 Task: Change  the formatting of the data to Which is Less than 5, In conditional formating, put the option 'Green Fill with Dark Green Text. . 'add another formatting option Format As Table, insert the option Orang Table style Medium 3 In the sheet   Inspire Sales templetes book
Action: Mouse moved to (716, 629)
Screenshot: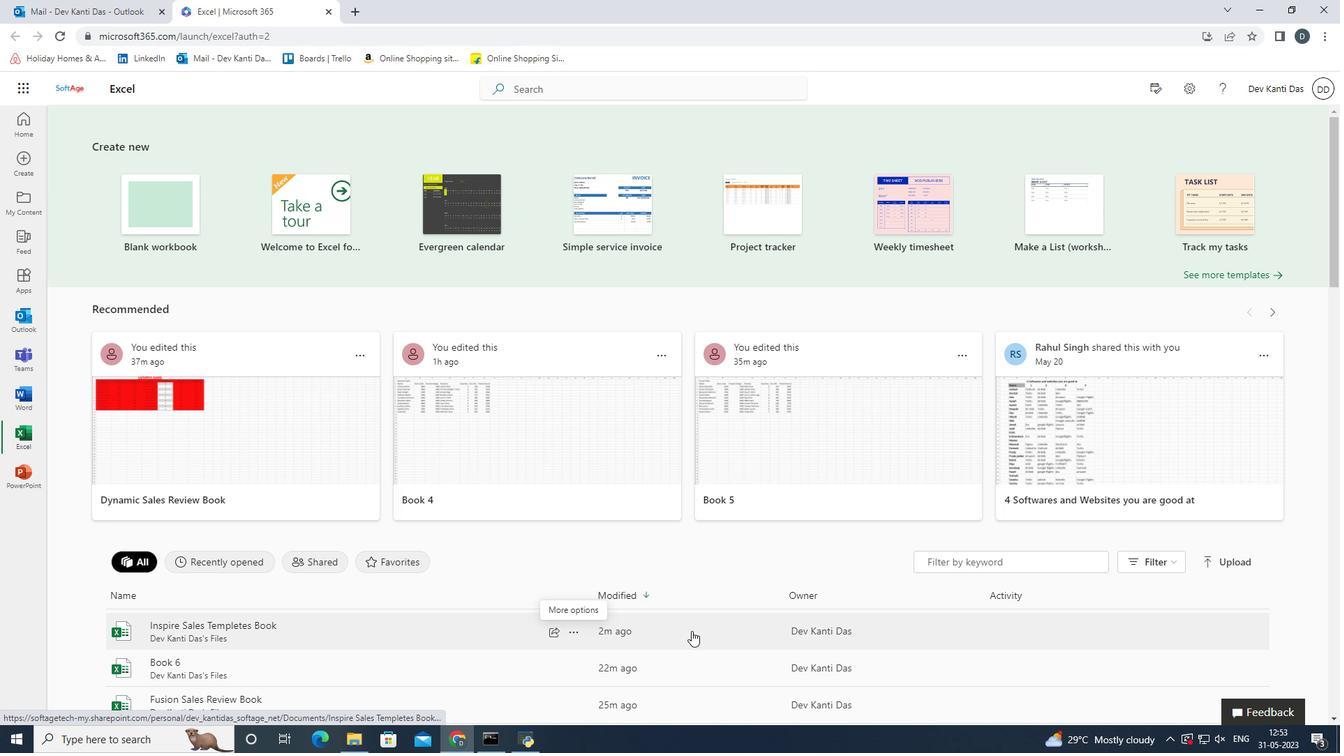 
Action: Mouse pressed left at (716, 629)
Screenshot: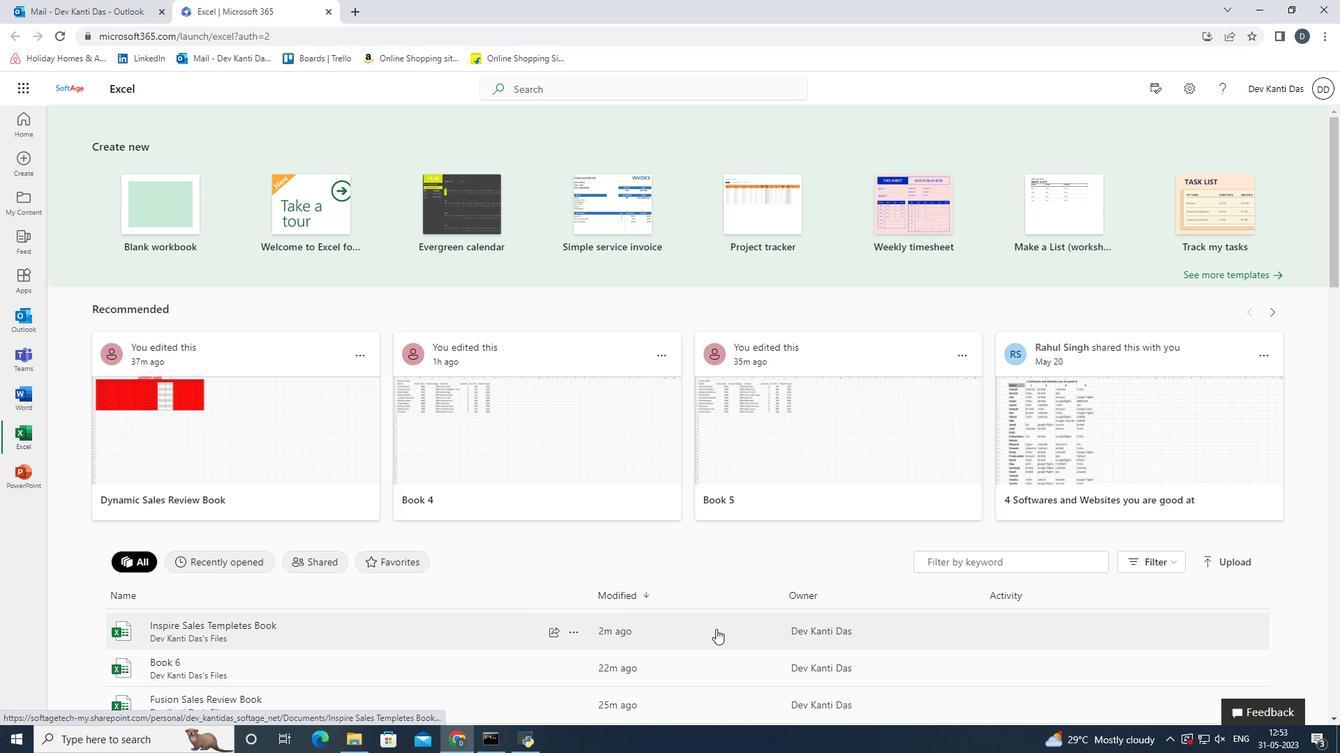 
Action: Mouse moved to (83, 256)
Screenshot: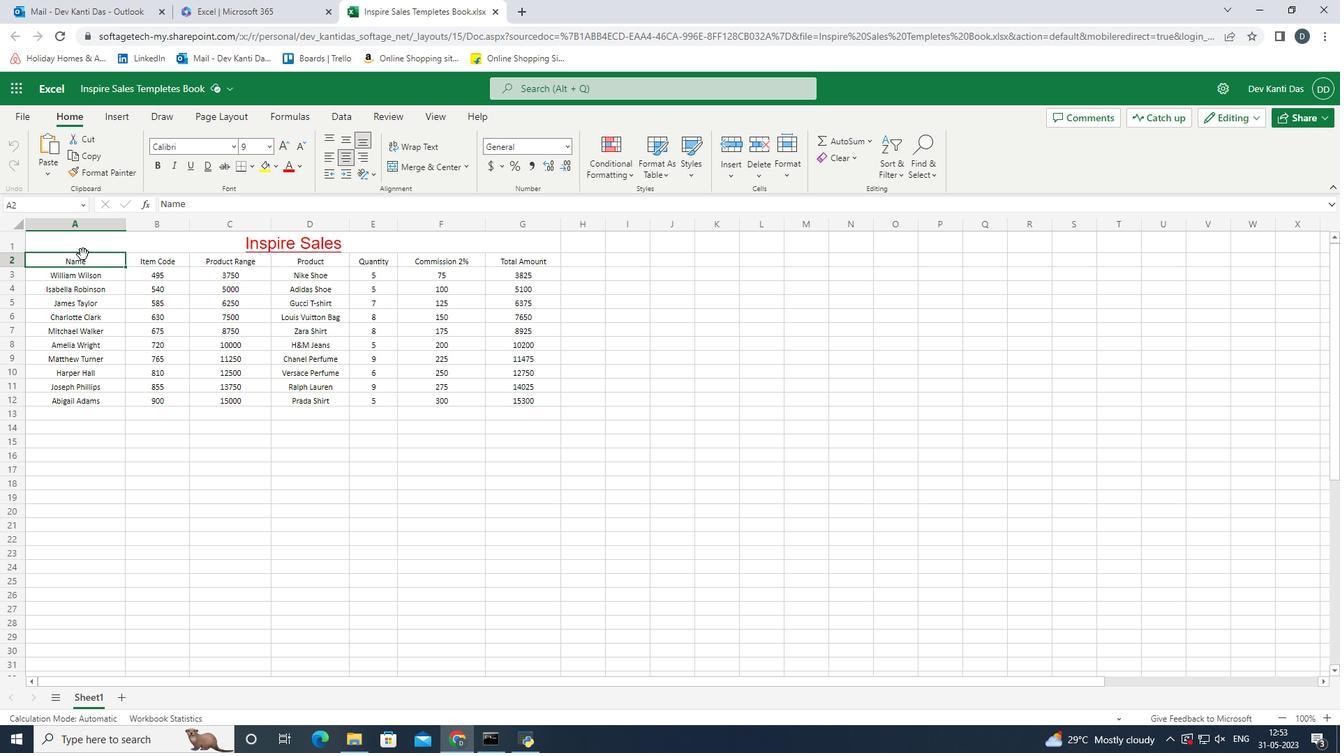 
Action: Mouse pressed left at (83, 256)
Screenshot: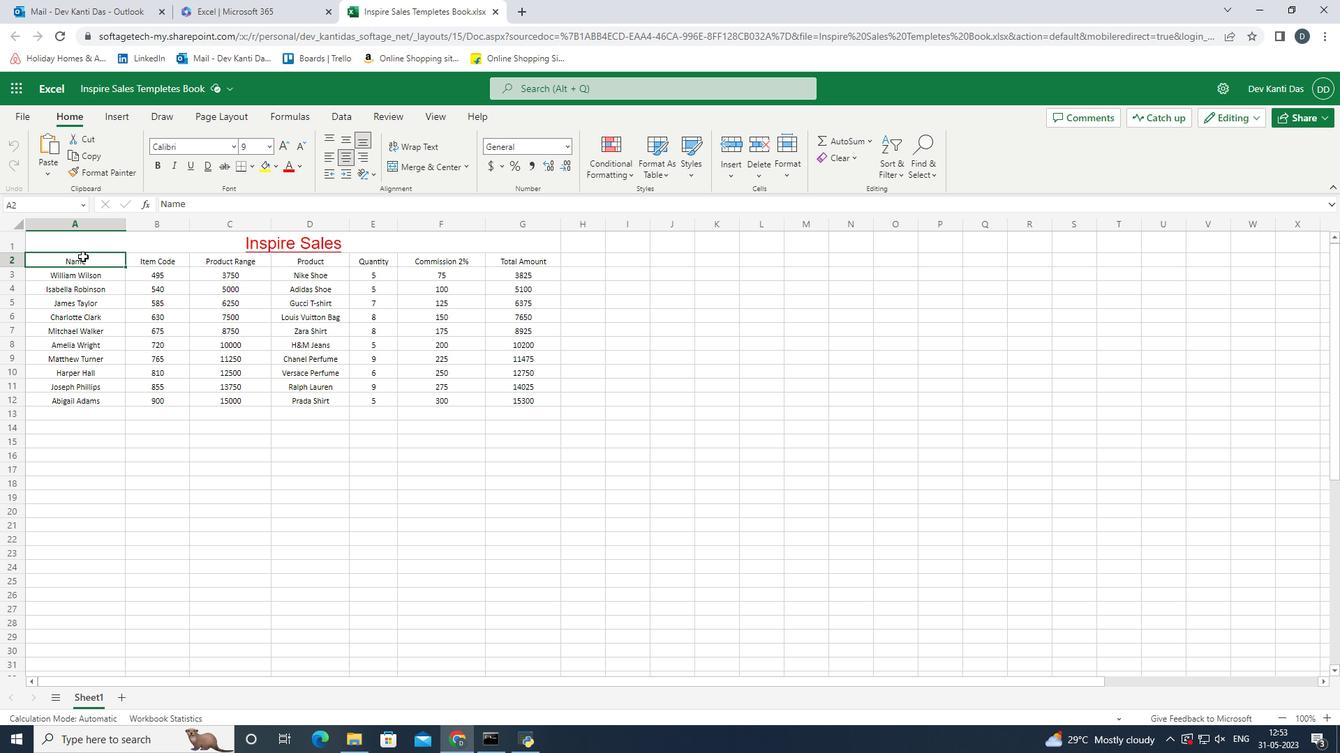 
Action: Mouse moved to (626, 172)
Screenshot: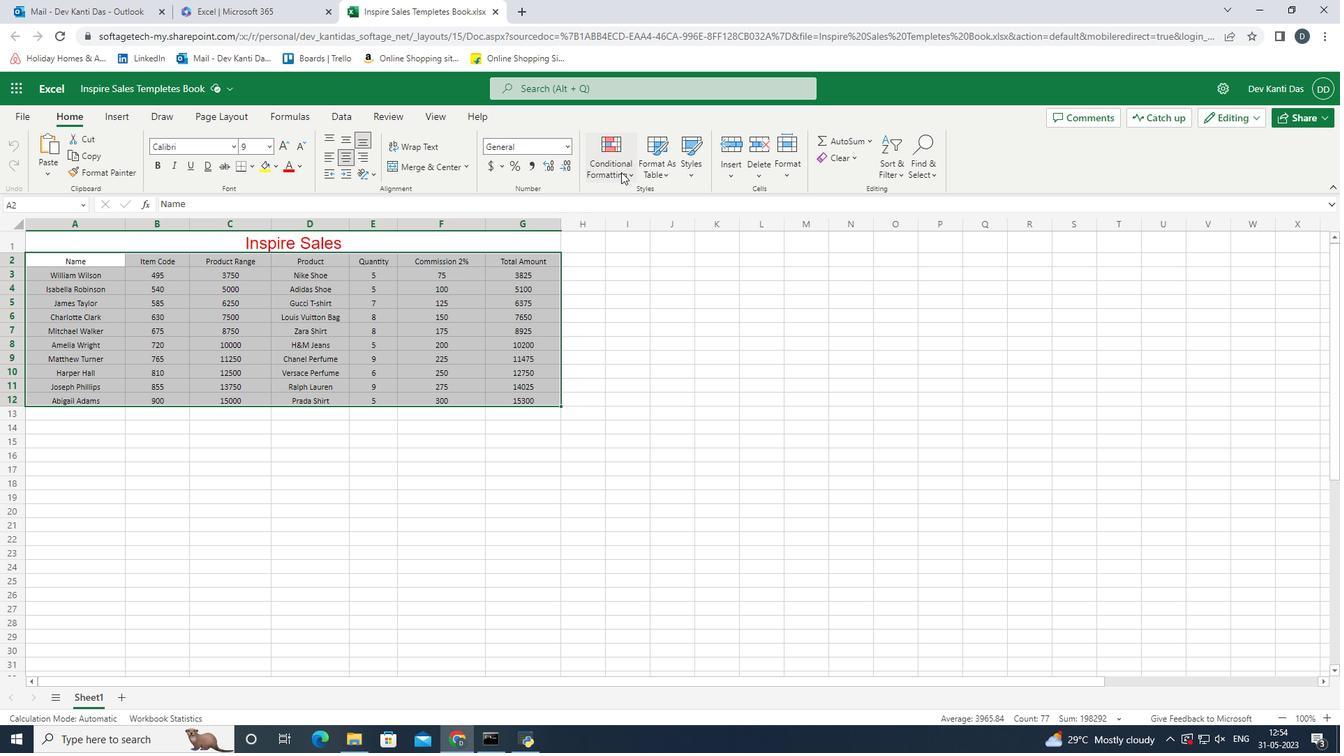 
Action: Mouse pressed left at (626, 172)
Screenshot: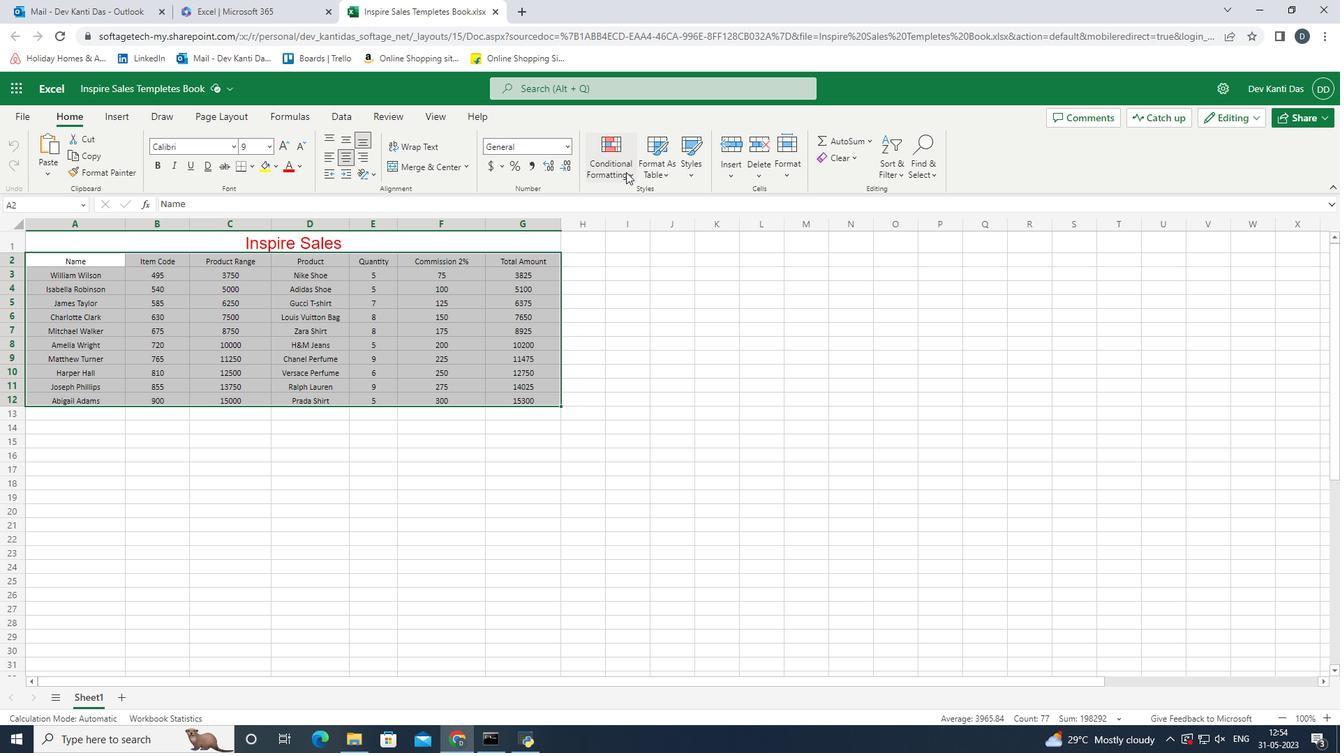 
Action: Mouse moved to (784, 235)
Screenshot: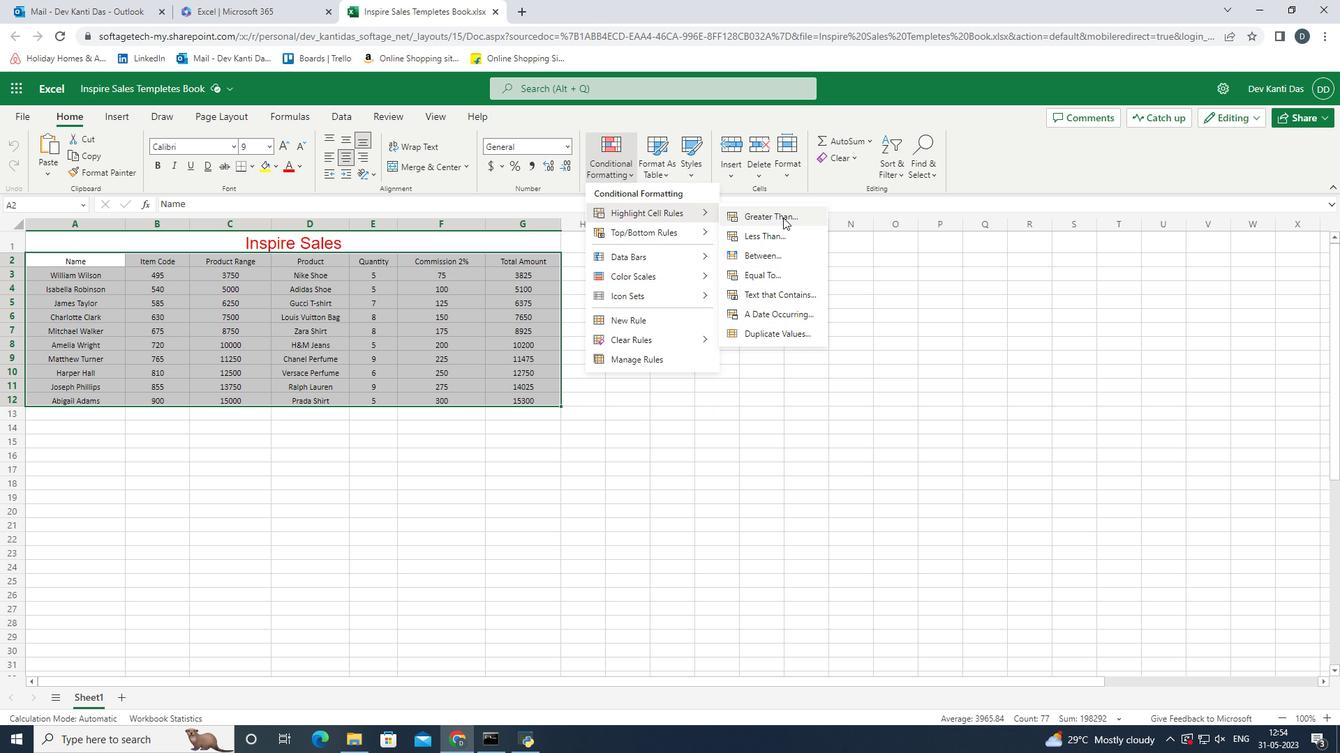 
Action: Mouse pressed left at (784, 235)
Screenshot: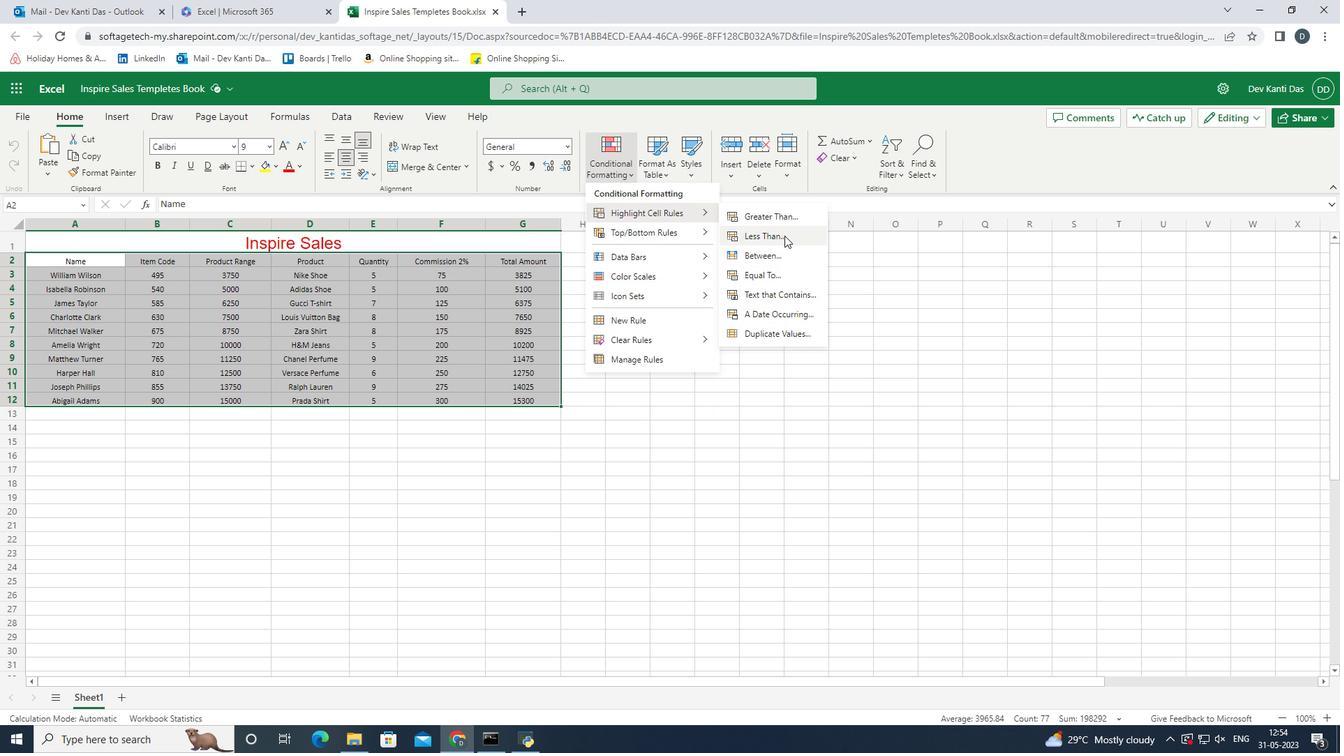 
Action: Mouse moved to (1276, 457)
Screenshot: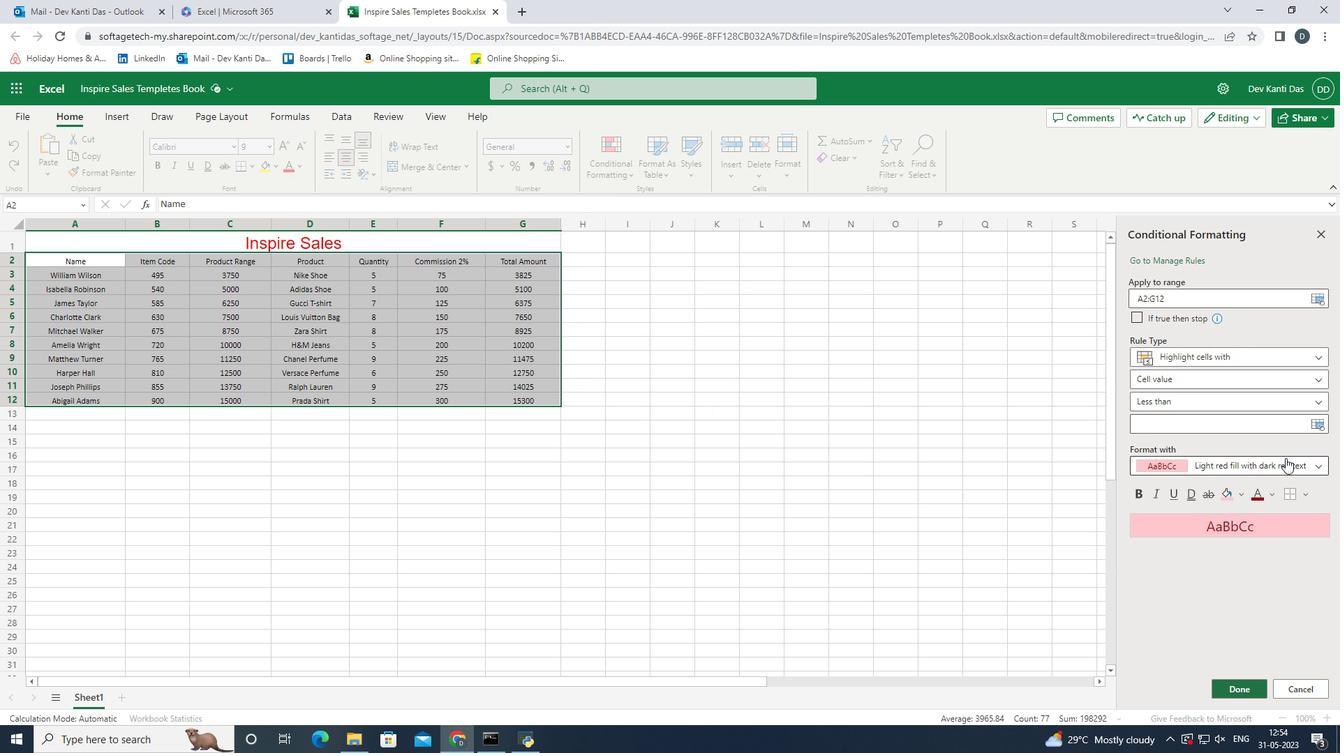 
Action: Key pressed 5
Screenshot: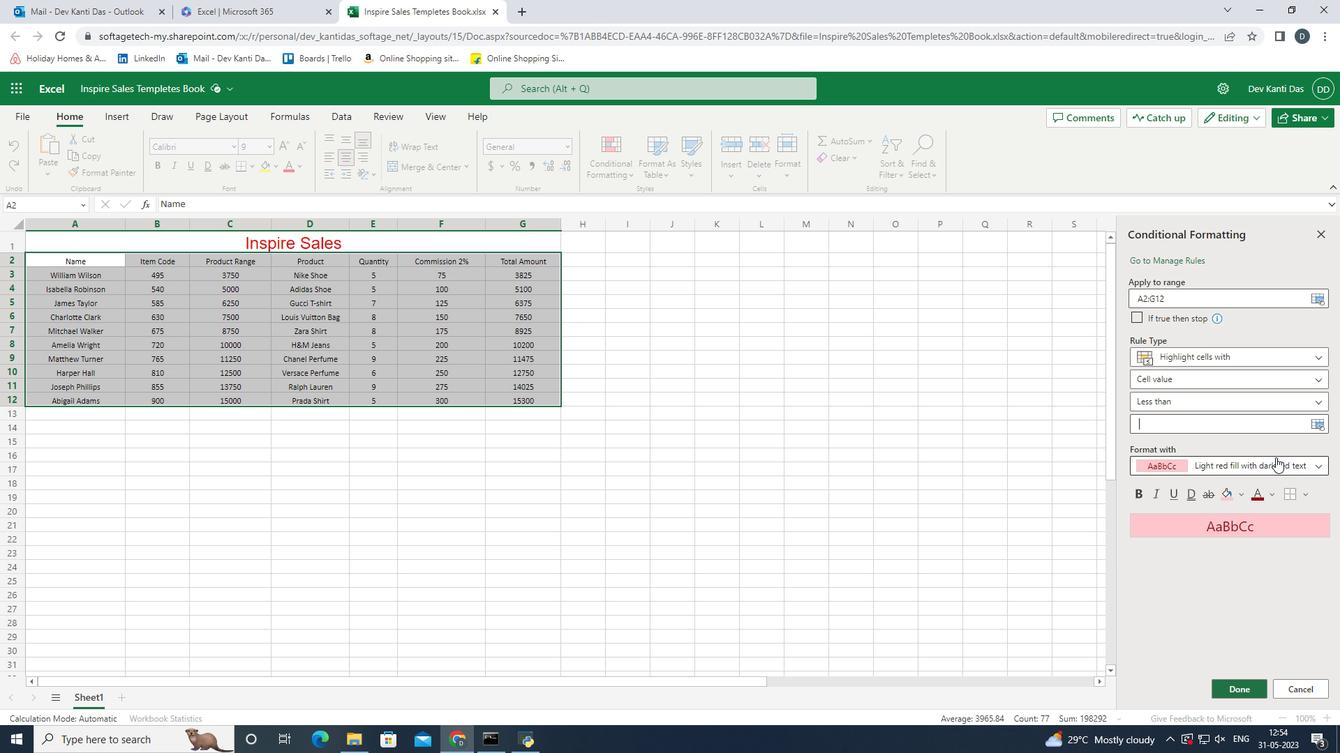 
Action: Mouse moved to (1272, 574)
Screenshot: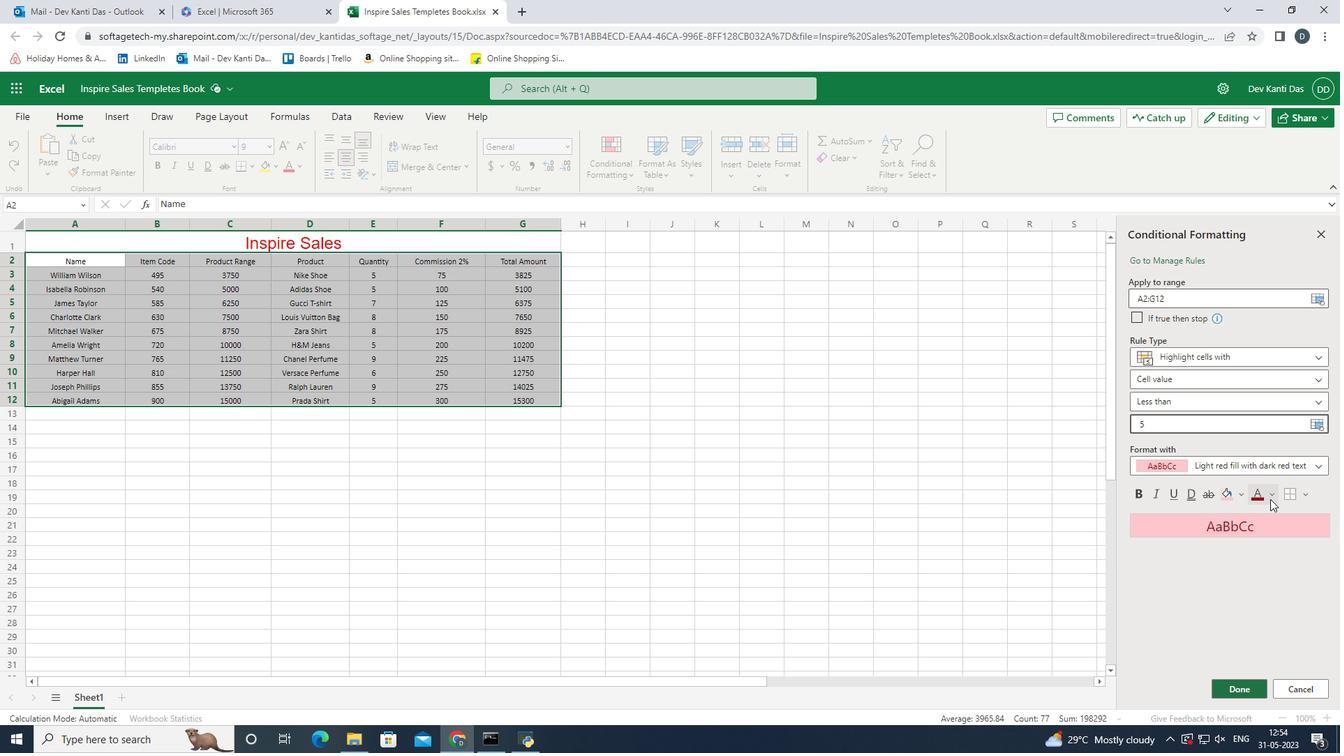 
Action: Mouse pressed left at (1272, 574)
Screenshot: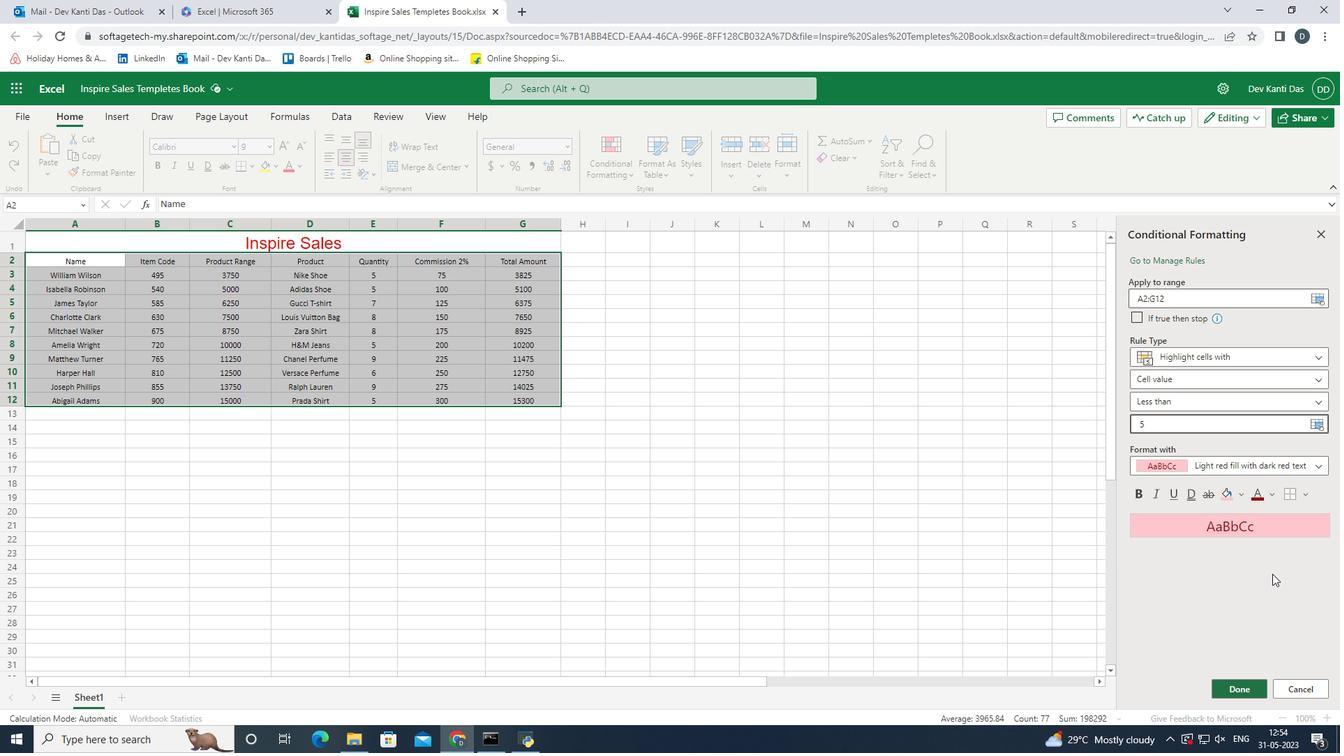 
Action: Mouse moved to (1317, 469)
Screenshot: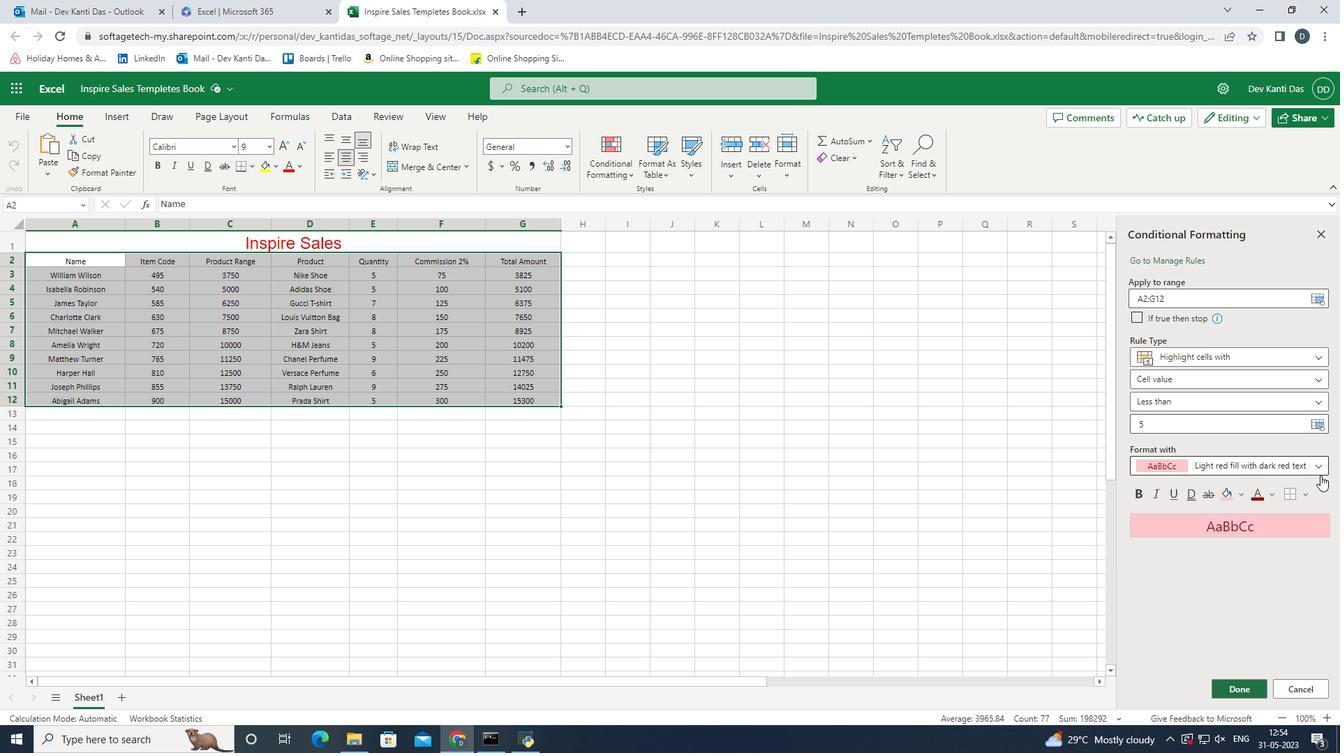 
Action: Mouse pressed left at (1317, 469)
Screenshot: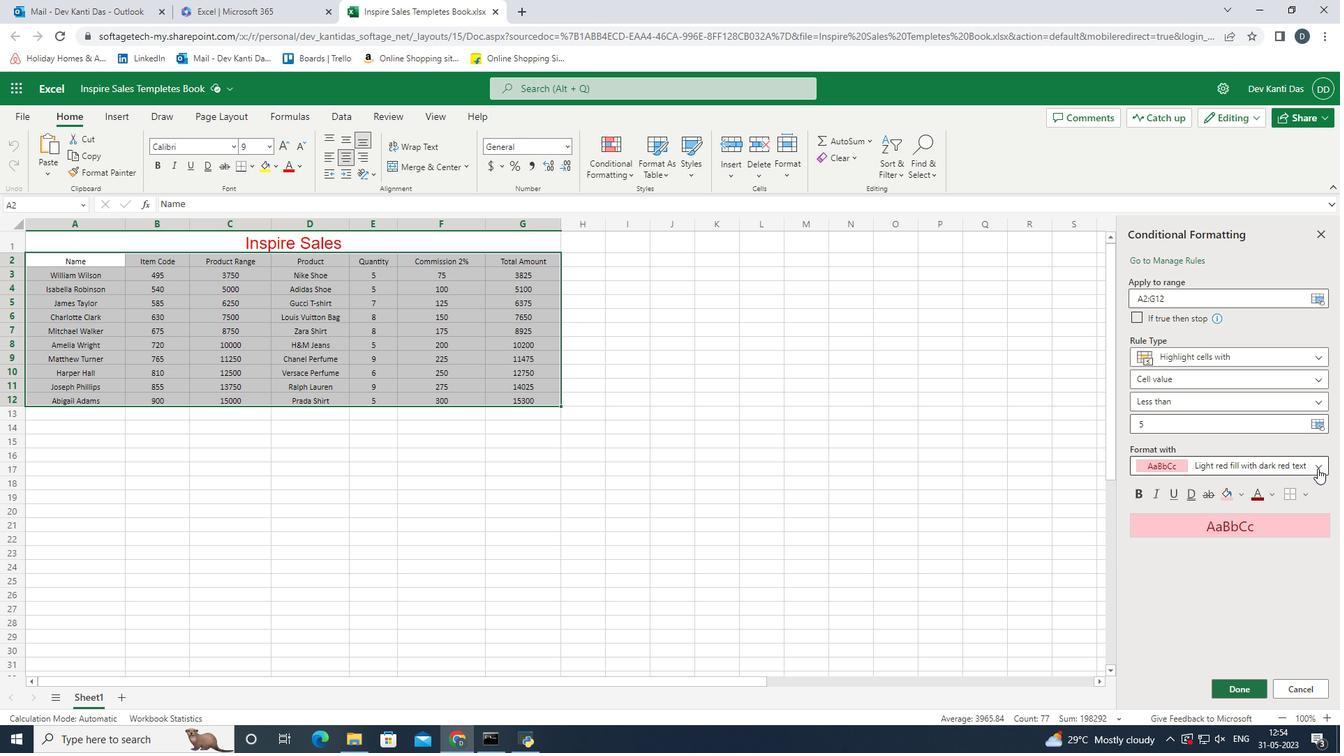 
Action: Mouse moved to (1298, 524)
Screenshot: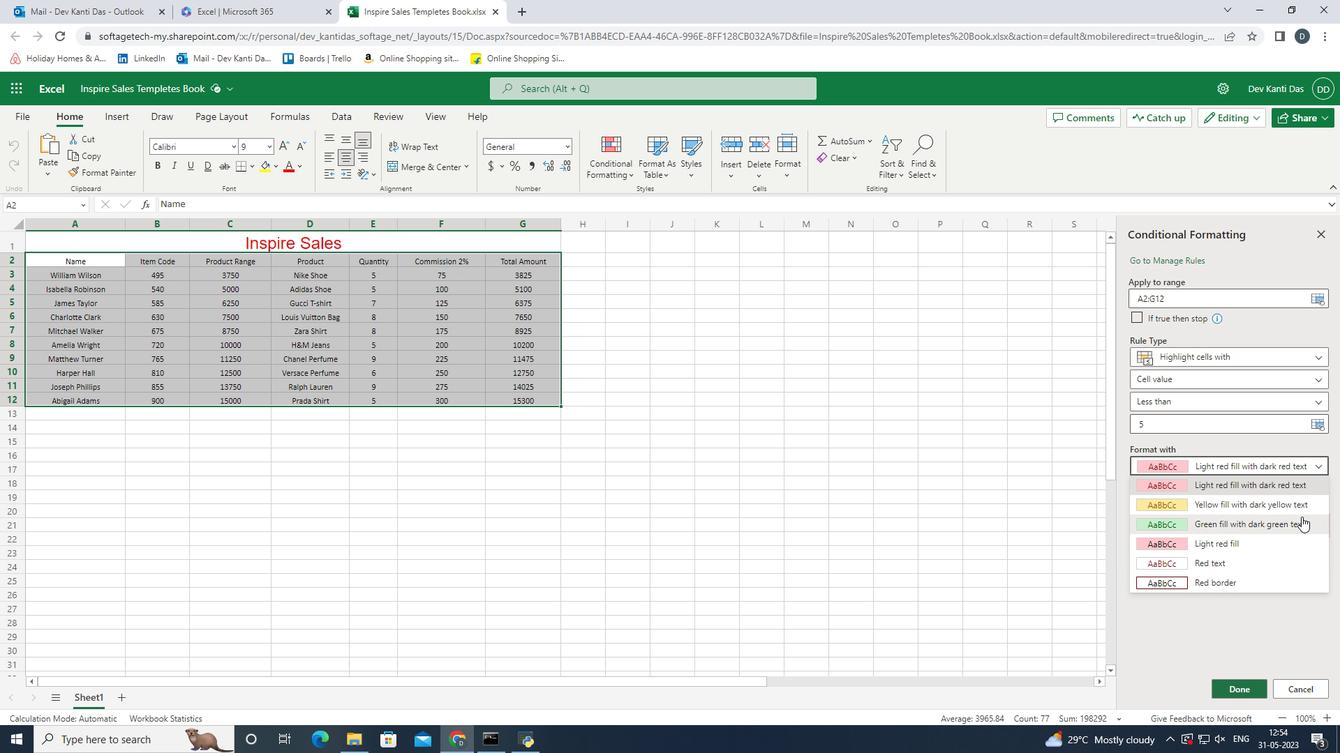 
Action: Mouse pressed left at (1298, 524)
Screenshot: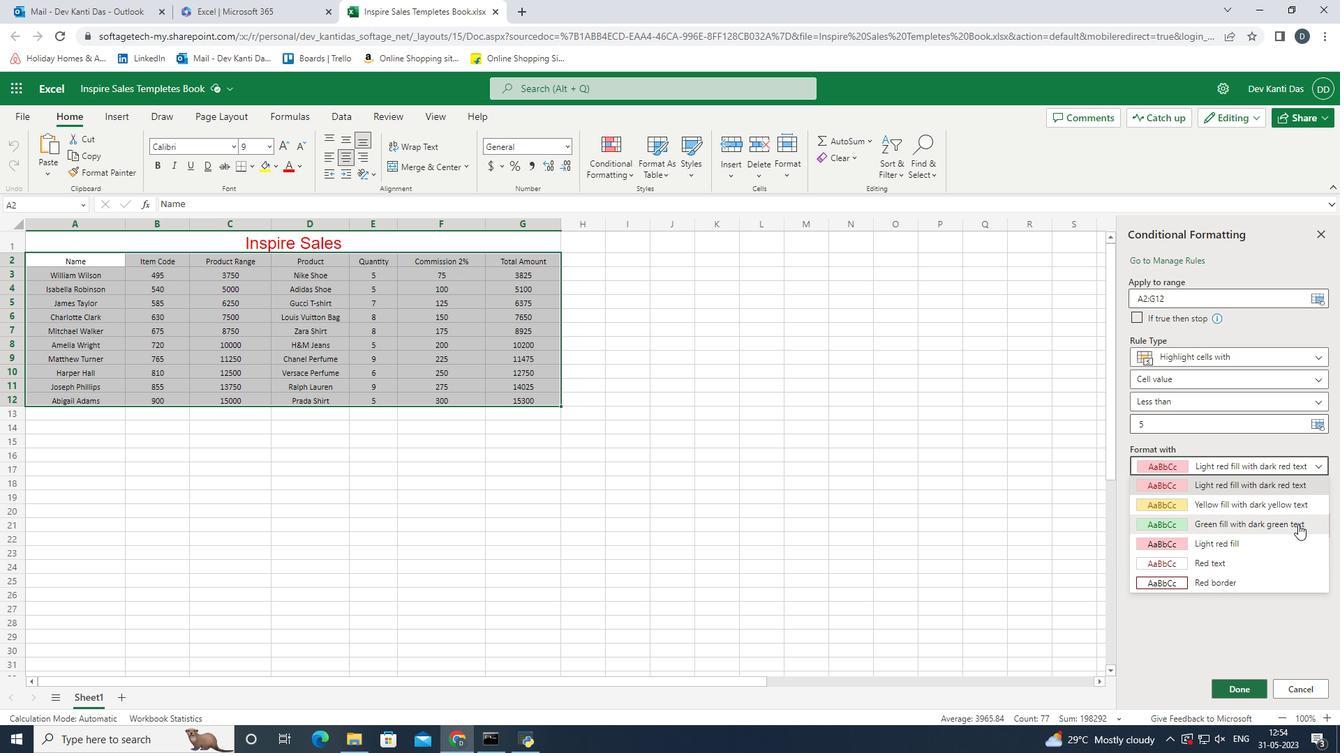 
Action: Mouse moved to (1288, 566)
Screenshot: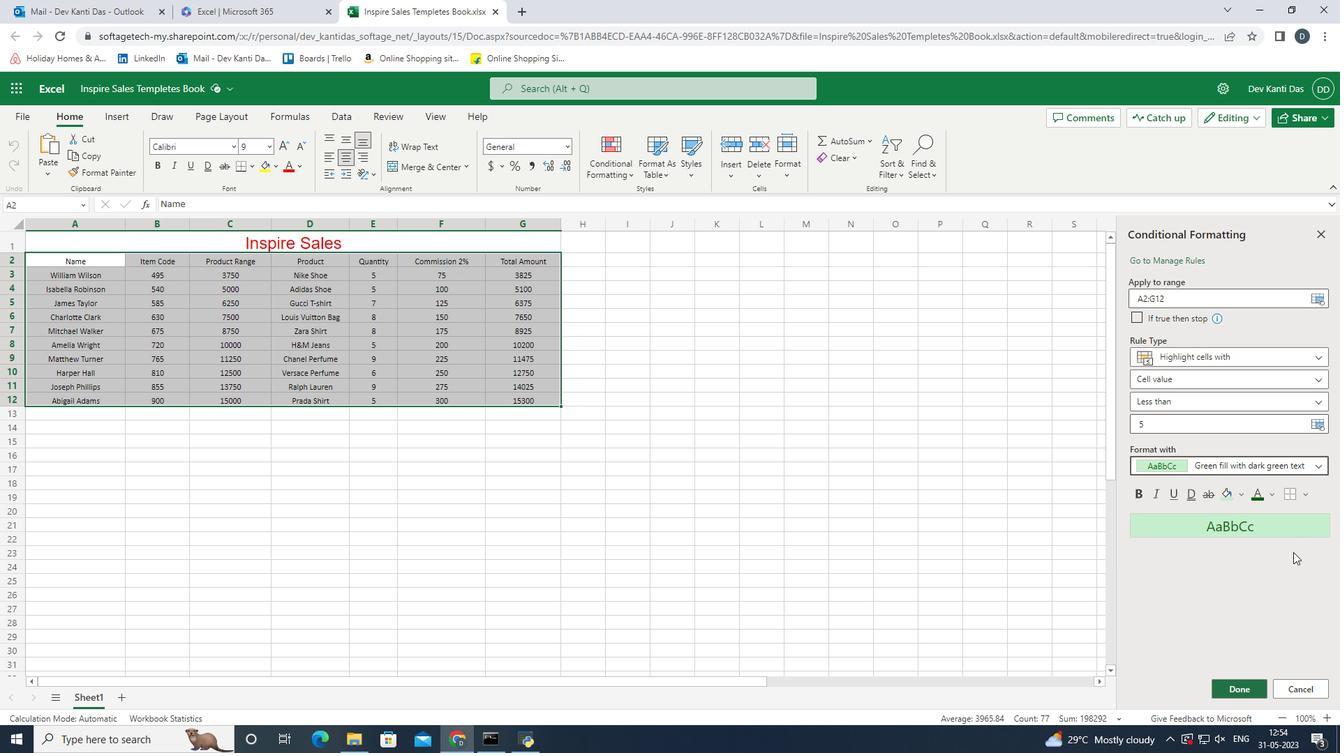 
Action: Mouse pressed left at (1288, 566)
Screenshot: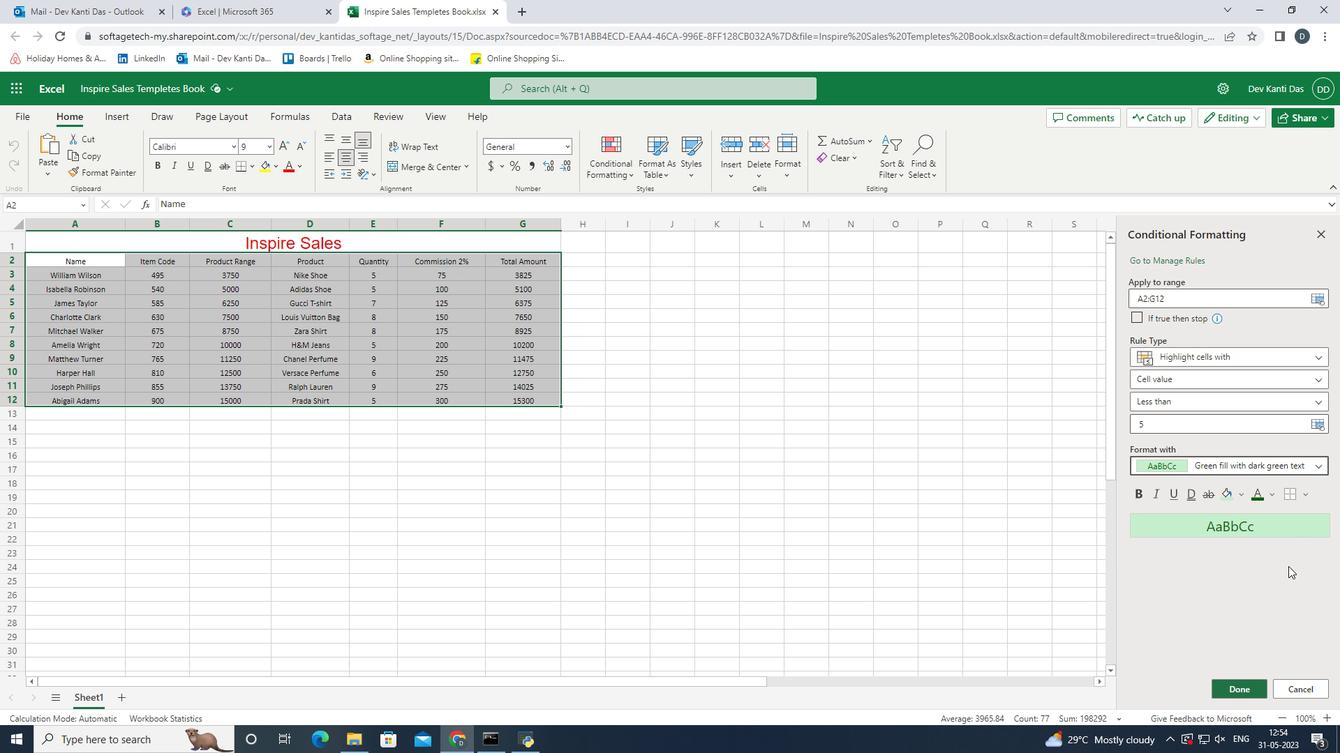 
Action: Mouse moved to (1244, 689)
Screenshot: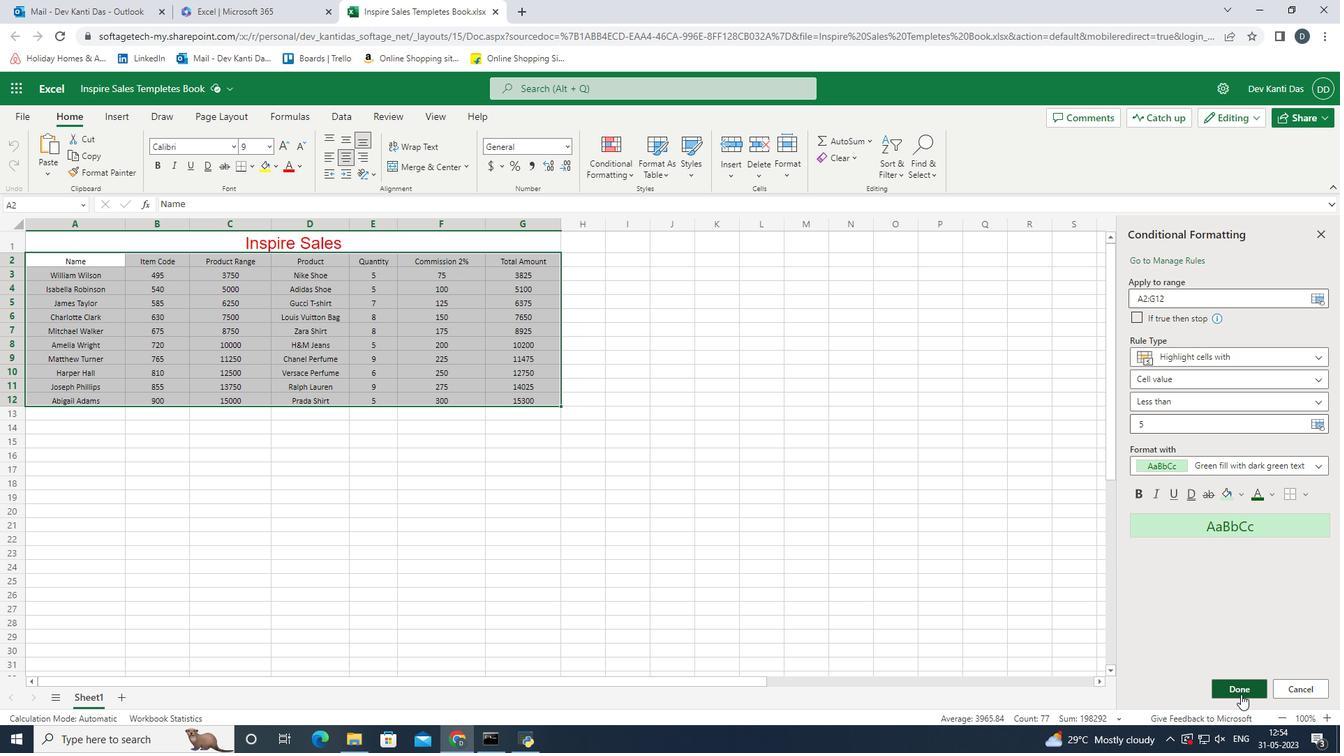 
Action: Mouse pressed left at (1244, 689)
Screenshot: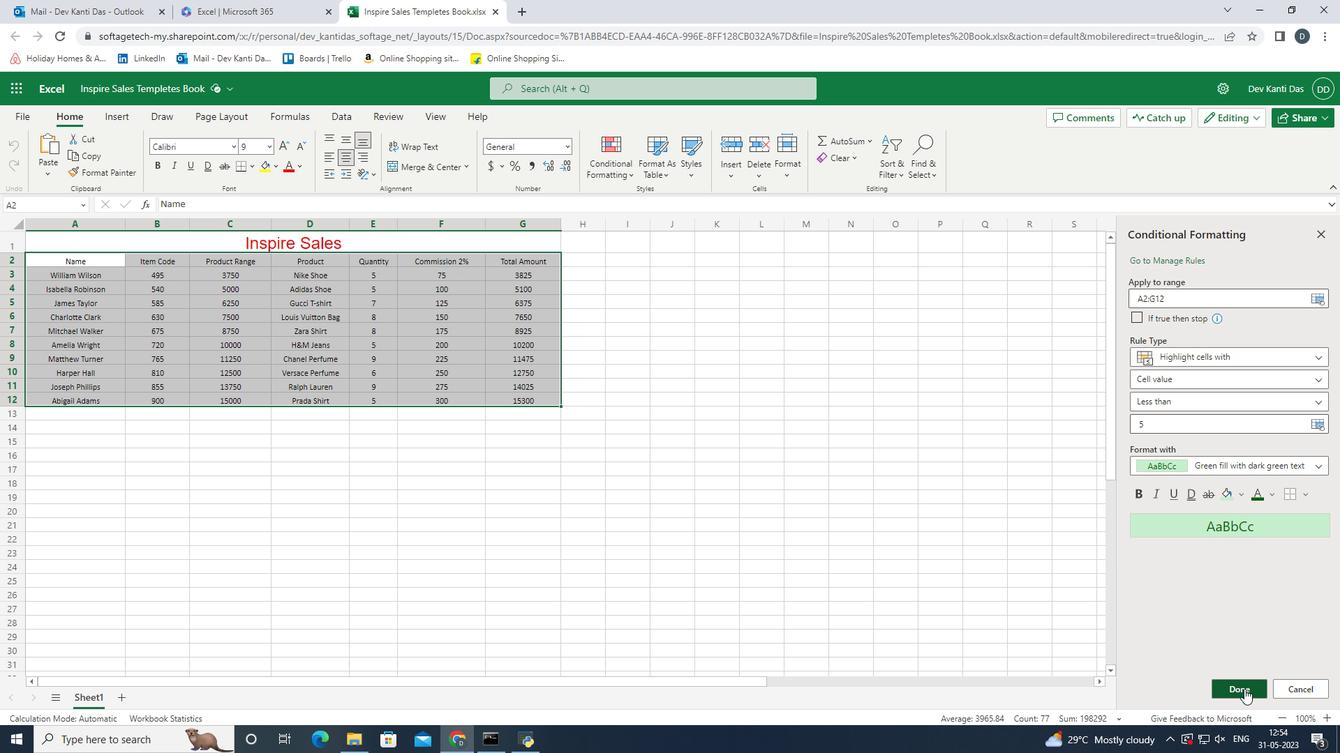 
Action: Mouse moved to (1322, 240)
Screenshot: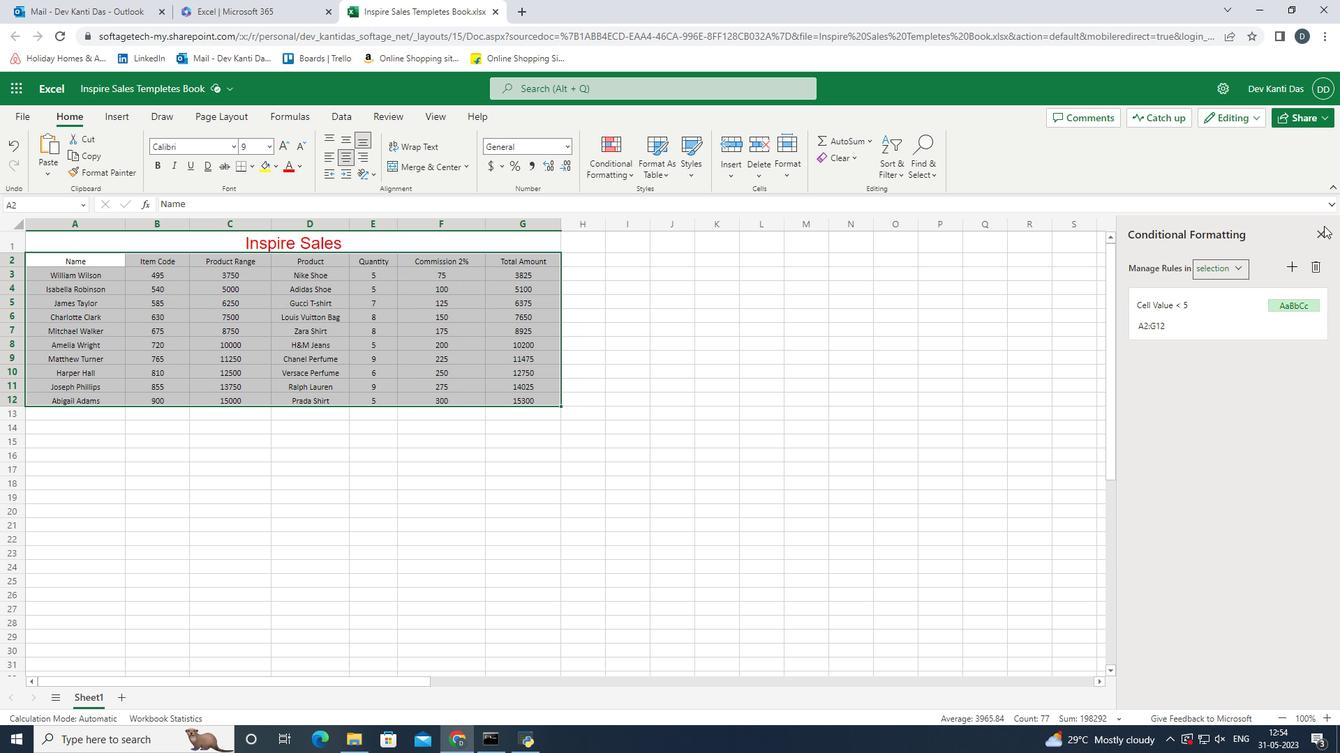 
Action: Mouse pressed left at (1322, 240)
Screenshot: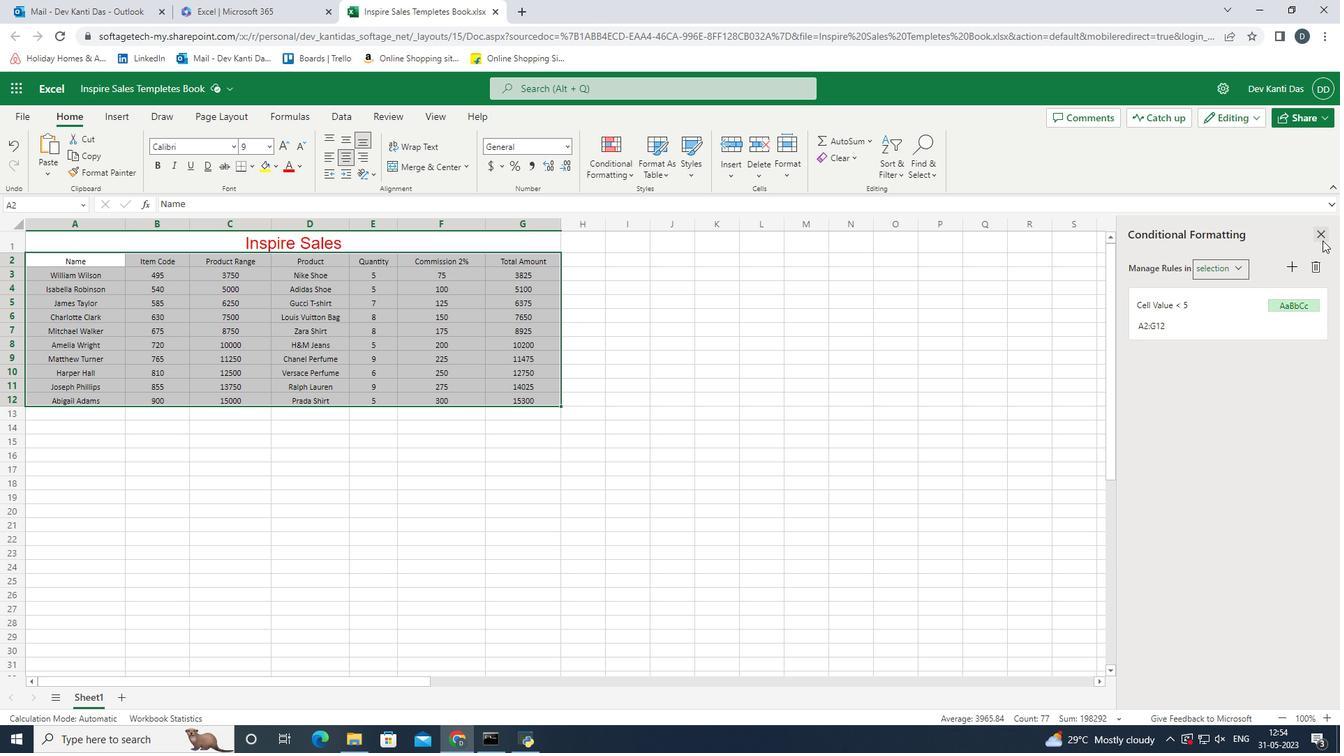 
Action: Mouse moved to (672, 173)
Screenshot: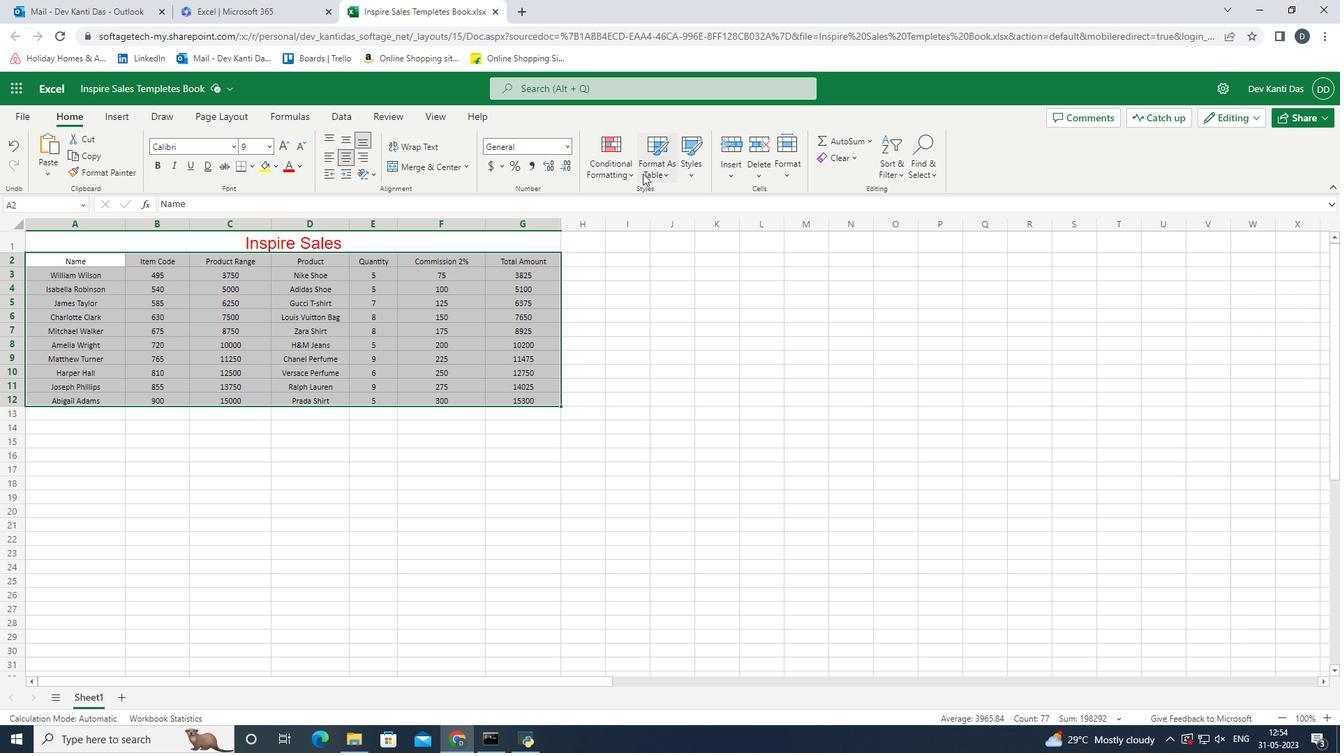 
Action: Mouse pressed left at (672, 173)
Screenshot: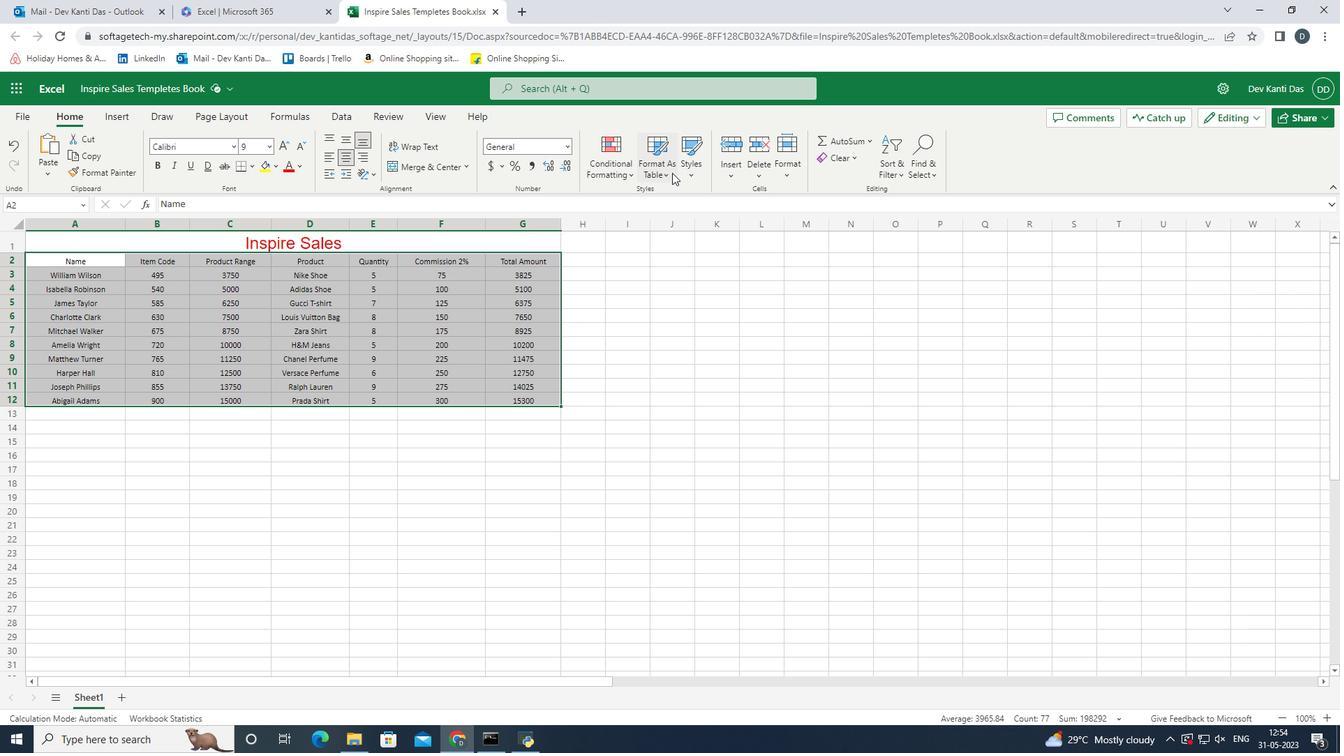 
Action: Mouse moved to (769, 386)
Screenshot: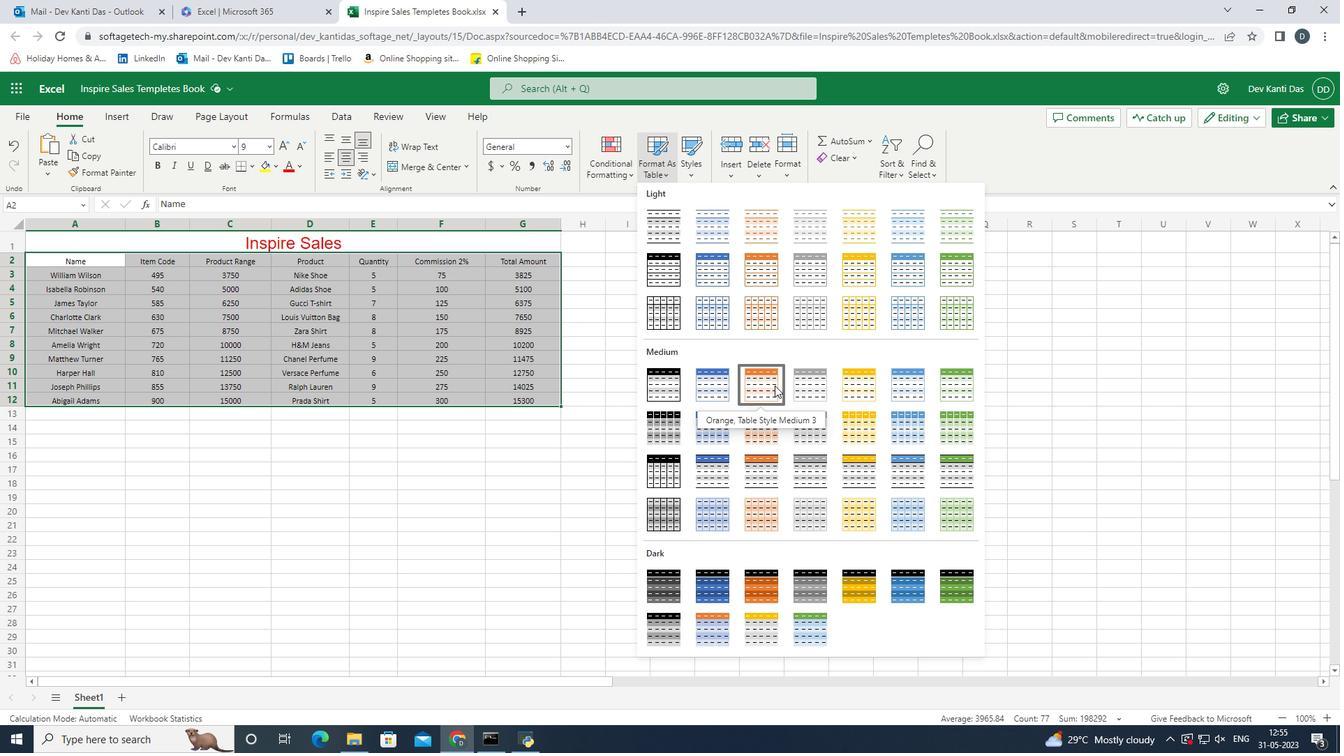 
Action: Mouse pressed left at (769, 386)
Screenshot: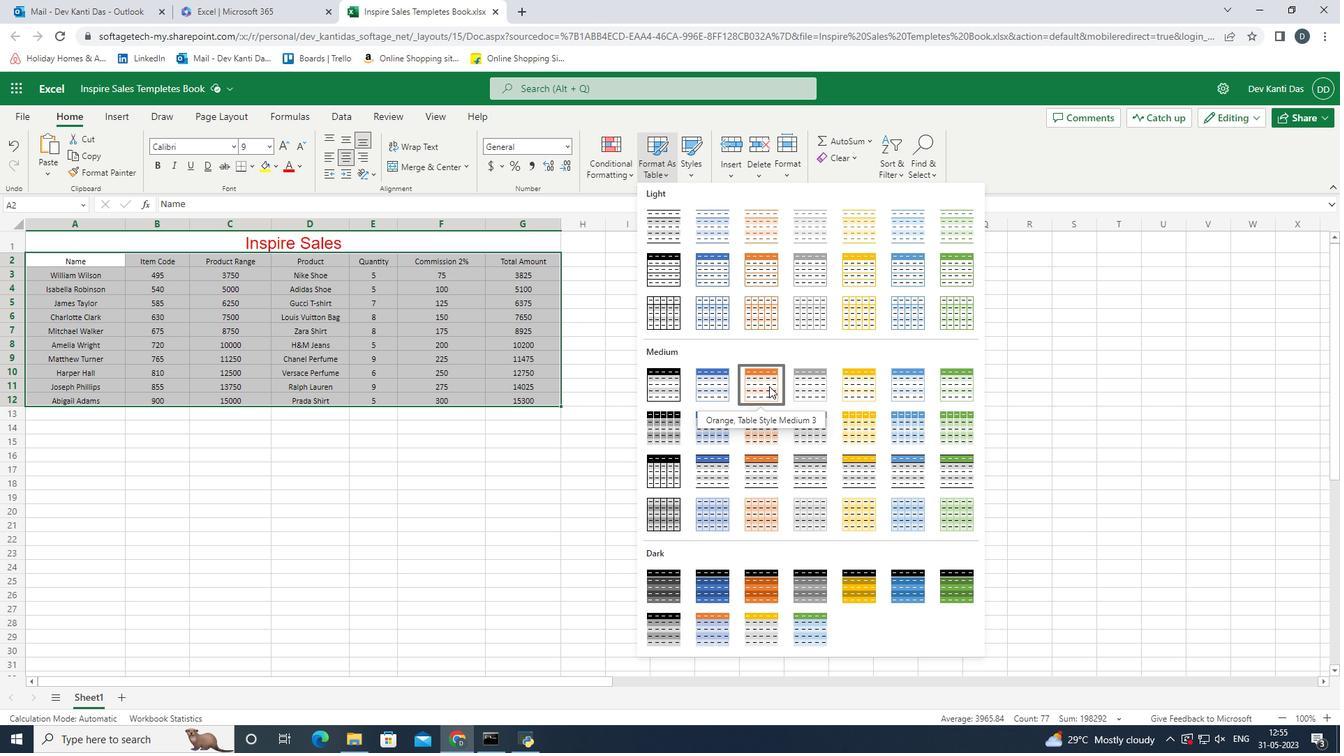 
Action: Mouse moved to (738, 437)
Screenshot: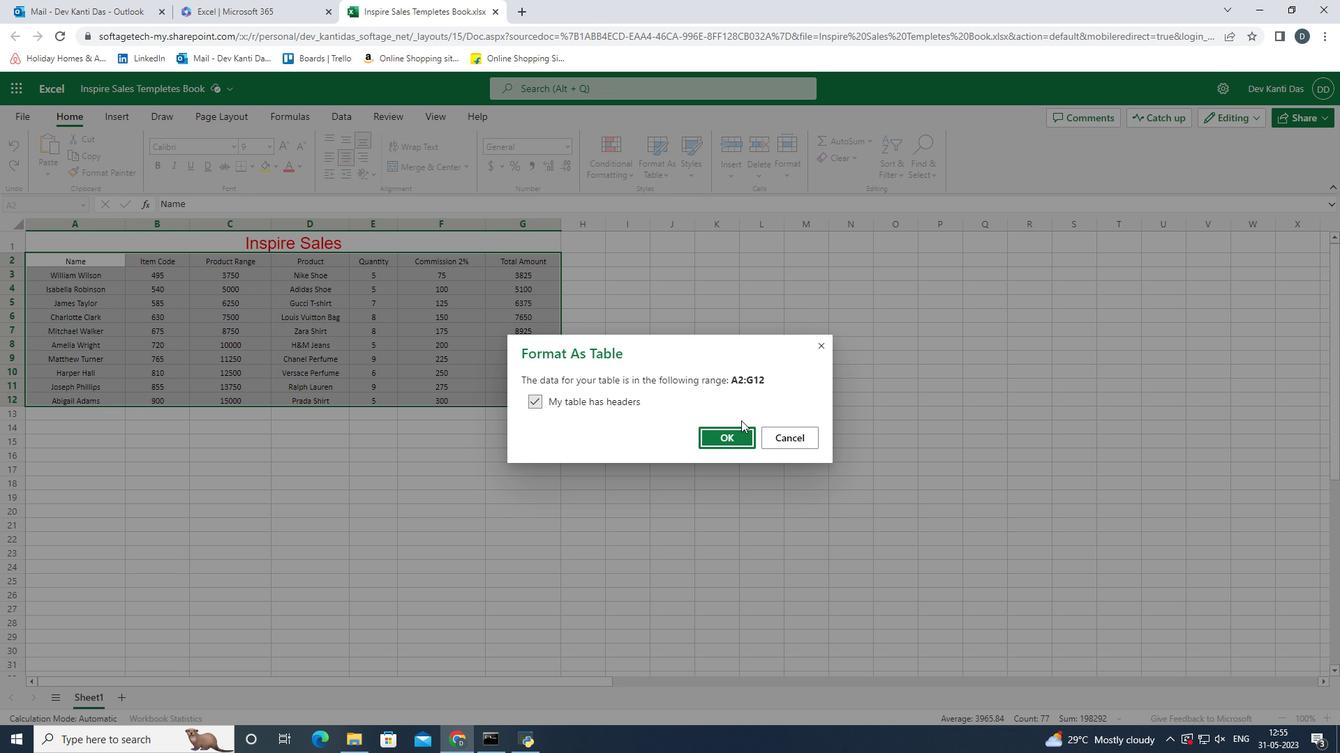 
Action: Mouse pressed left at (738, 437)
Screenshot: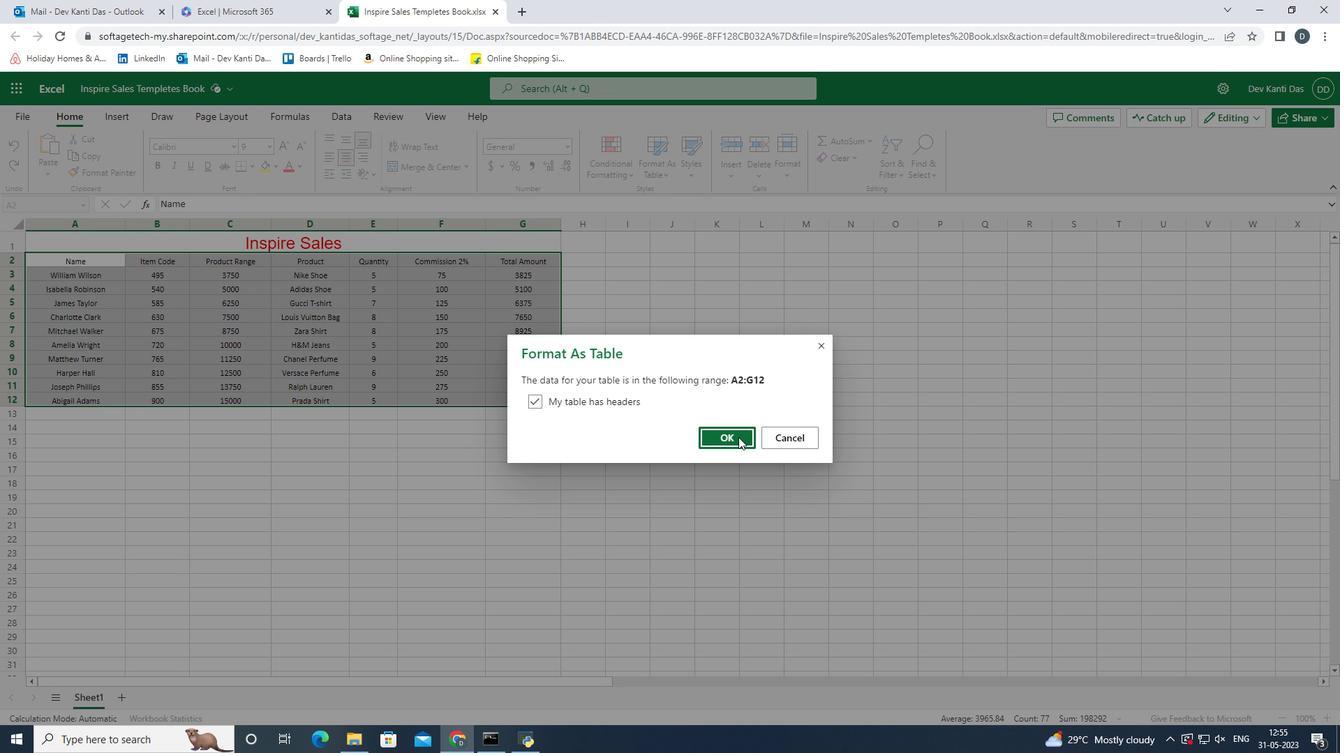 
Action: Mouse moved to (534, 402)
Screenshot: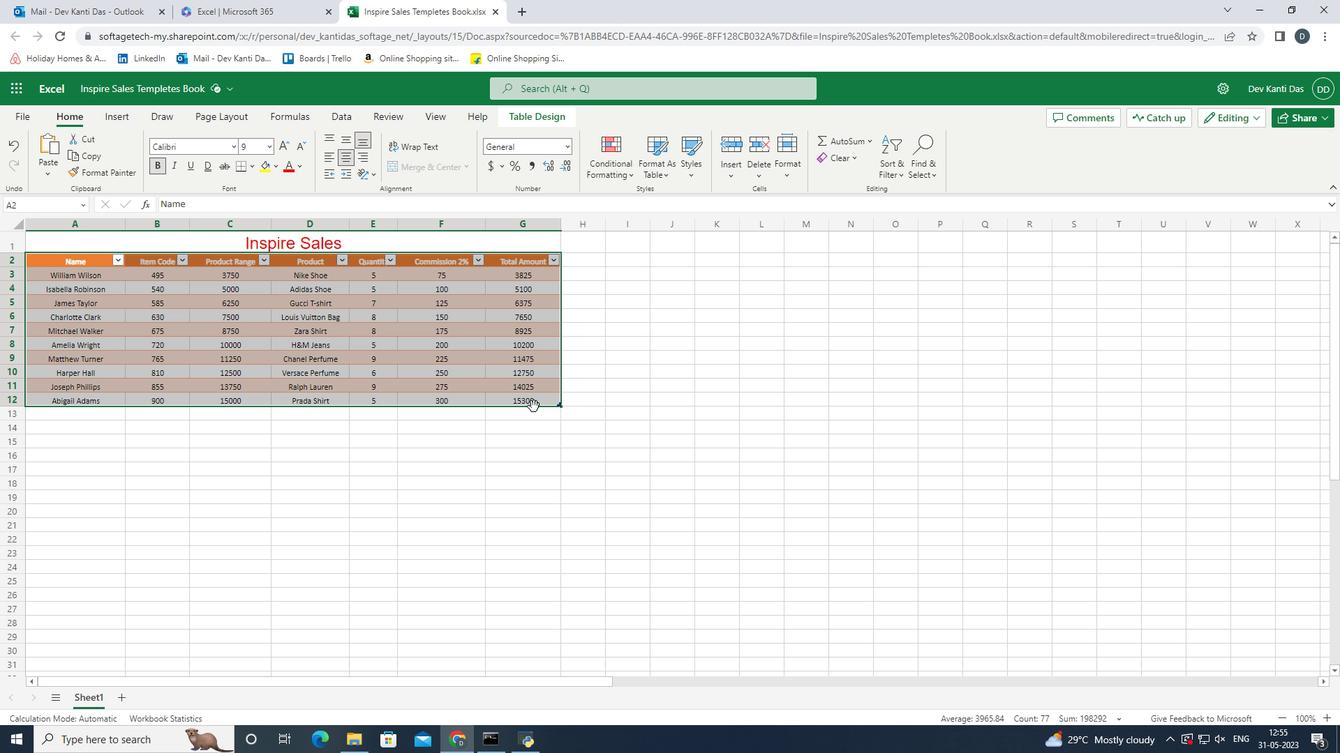 
Action: Mouse pressed left at (534, 402)
Screenshot: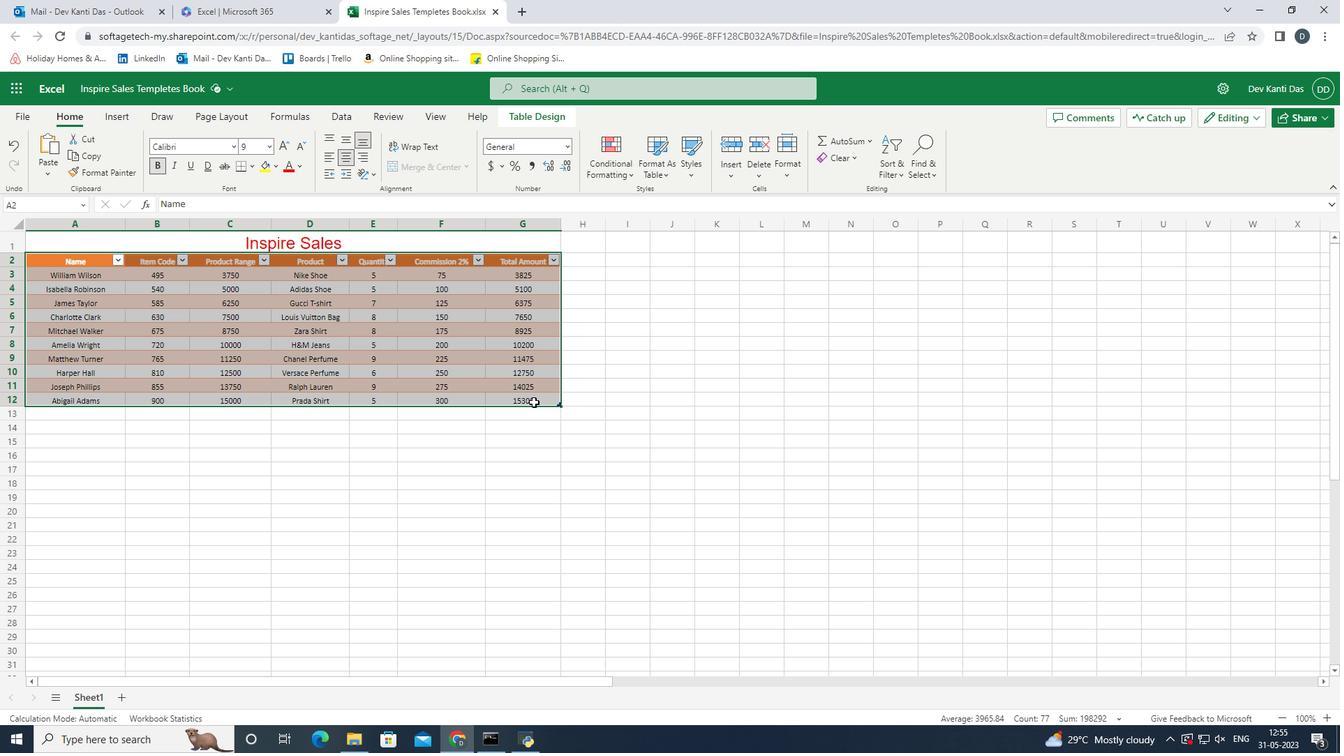 
Action: Mouse moved to (576, 399)
Screenshot: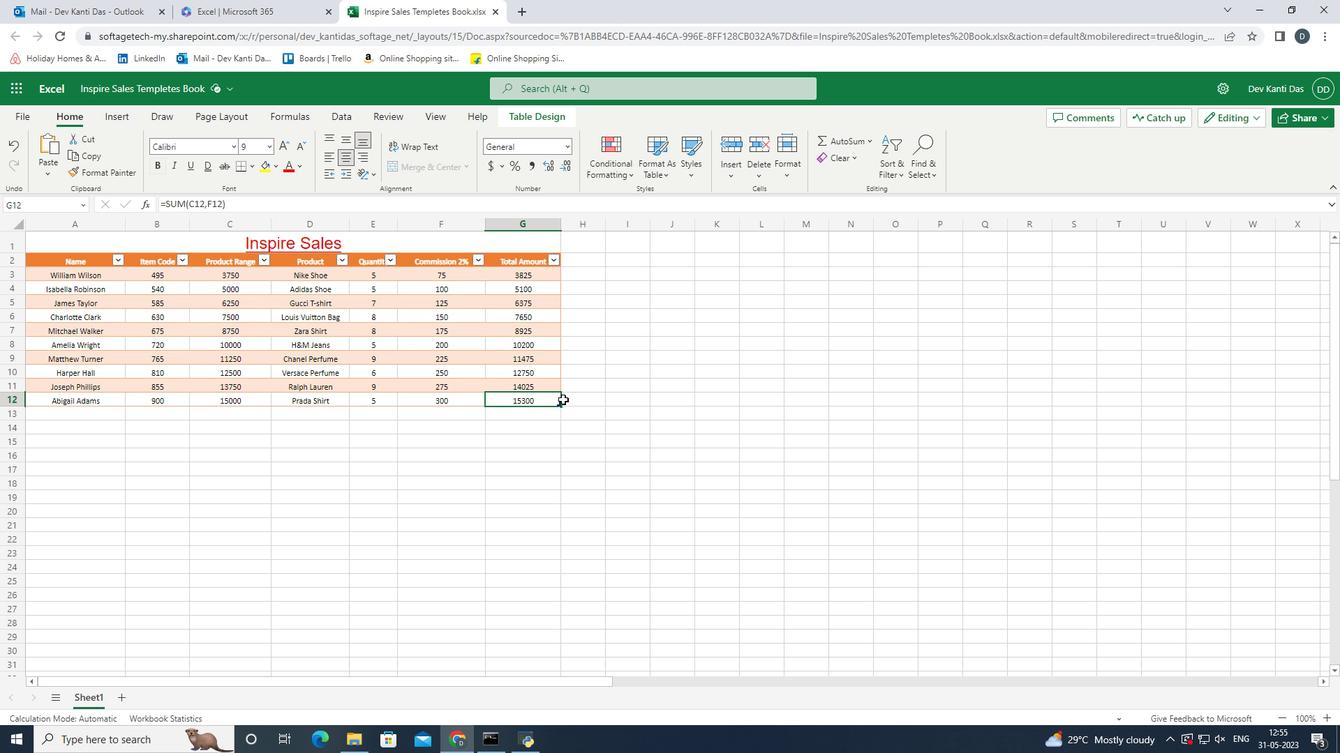 
